 Task: Change the visibility to the workspace.
Action: Mouse moved to (272, 62)
Screenshot: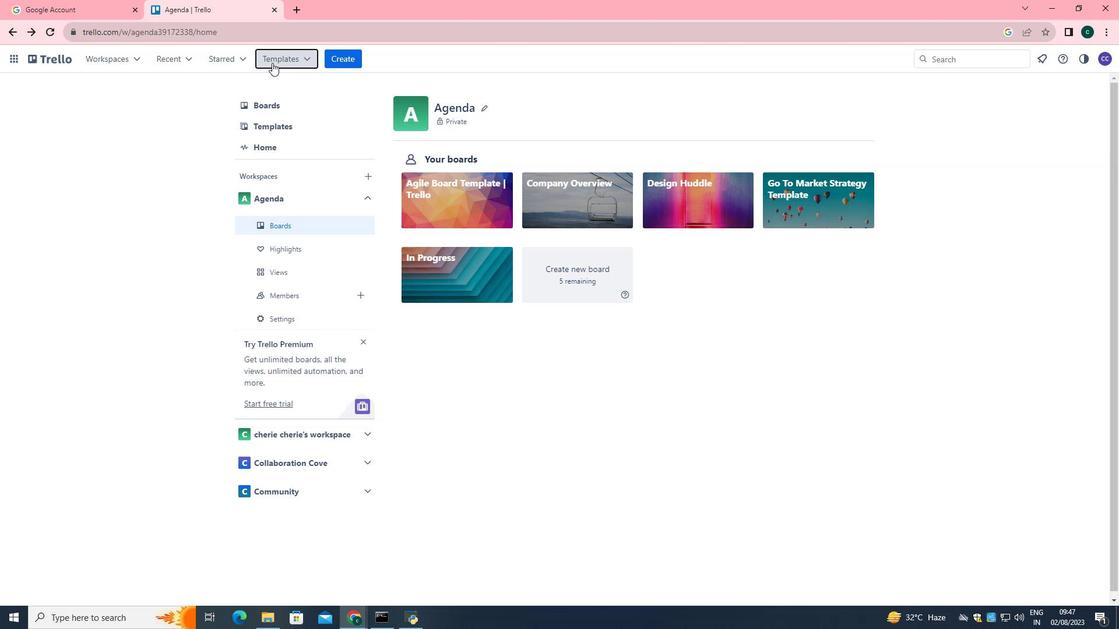 
Action: Mouse pressed left at (272, 62)
Screenshot: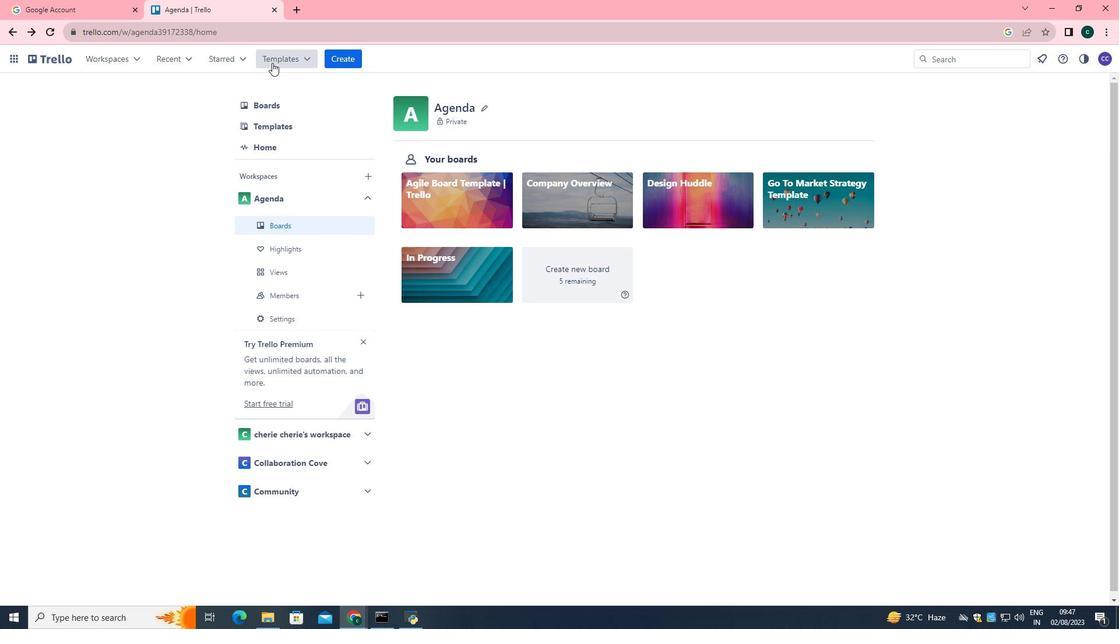 
Action: Mouse moved to (317, 233)
Screenshot: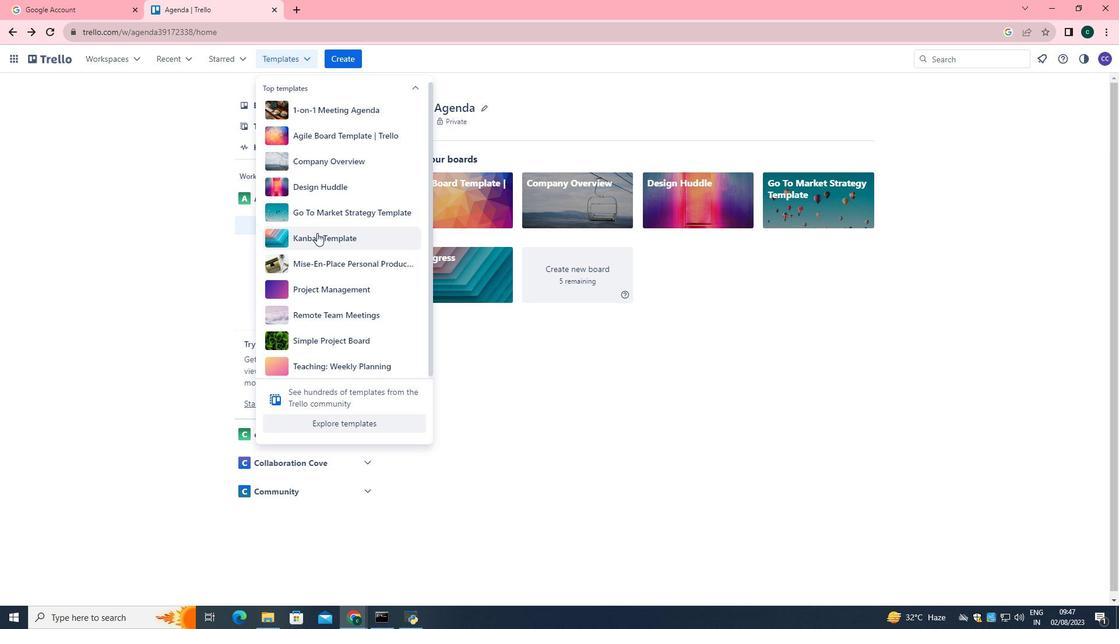 
Action: Mouse pressed left at (317, 233)
Screenshot: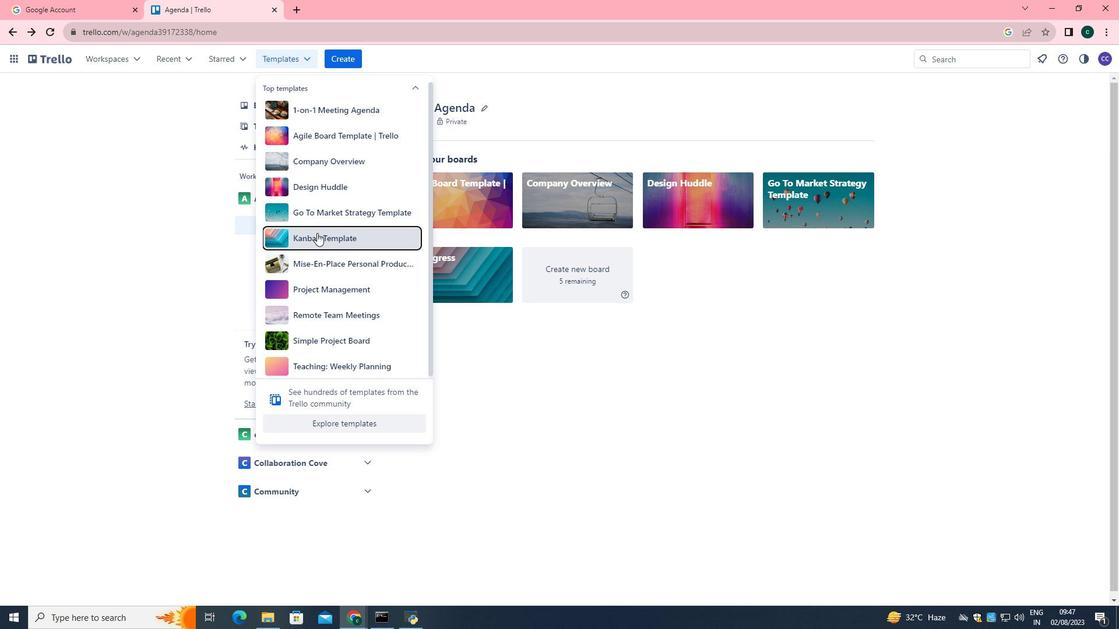 
Action: Mouse moved to (312, 283)
Screenshot: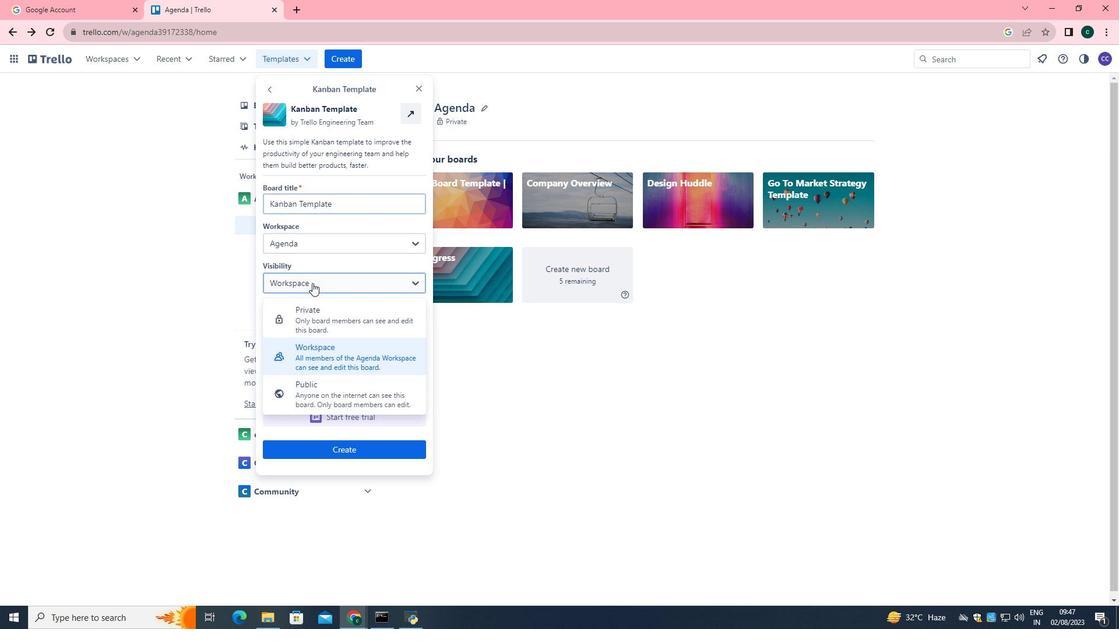 
Action: Mouse pressed left at (312, 283)
Screenshot: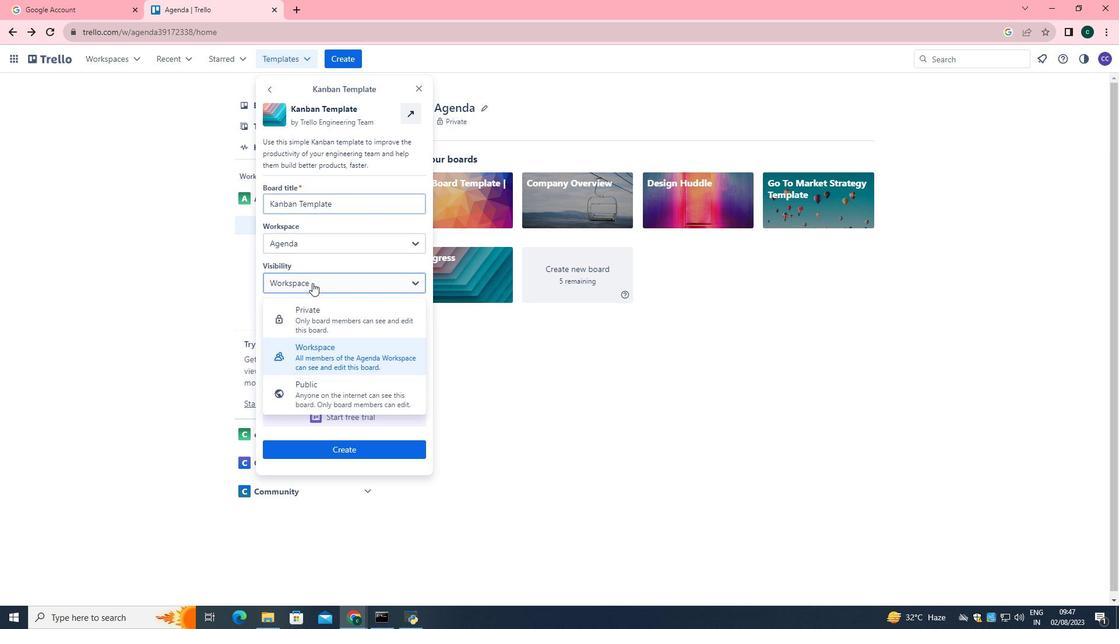 
Action: Mouse moved to (331, 363)
Screenshot: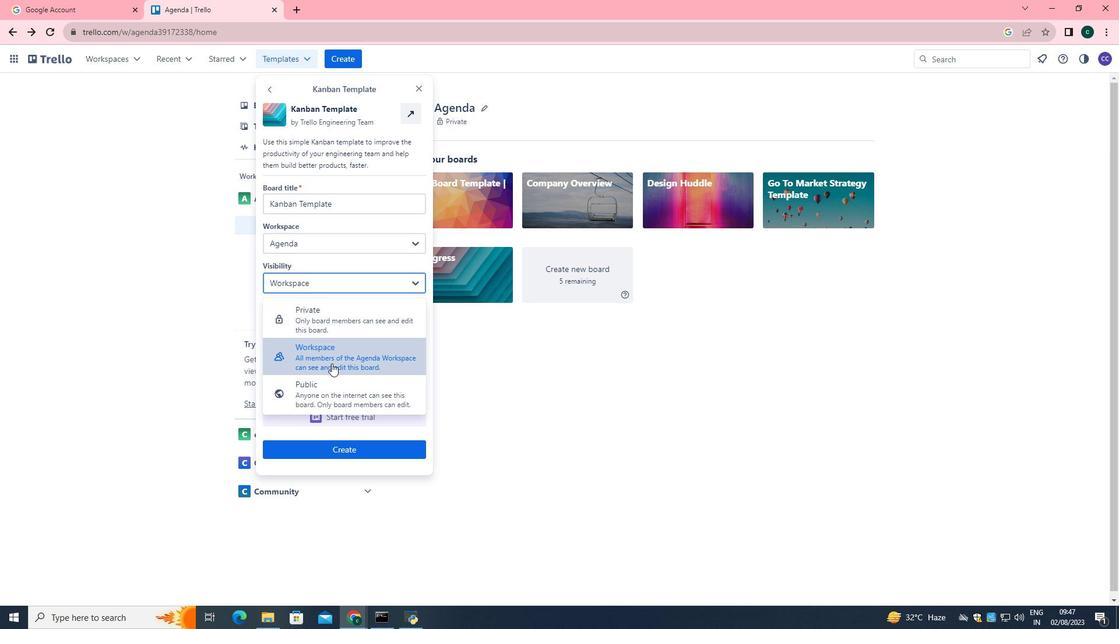 
Action: Mouse pressed left at (331, 363)
Screenshot: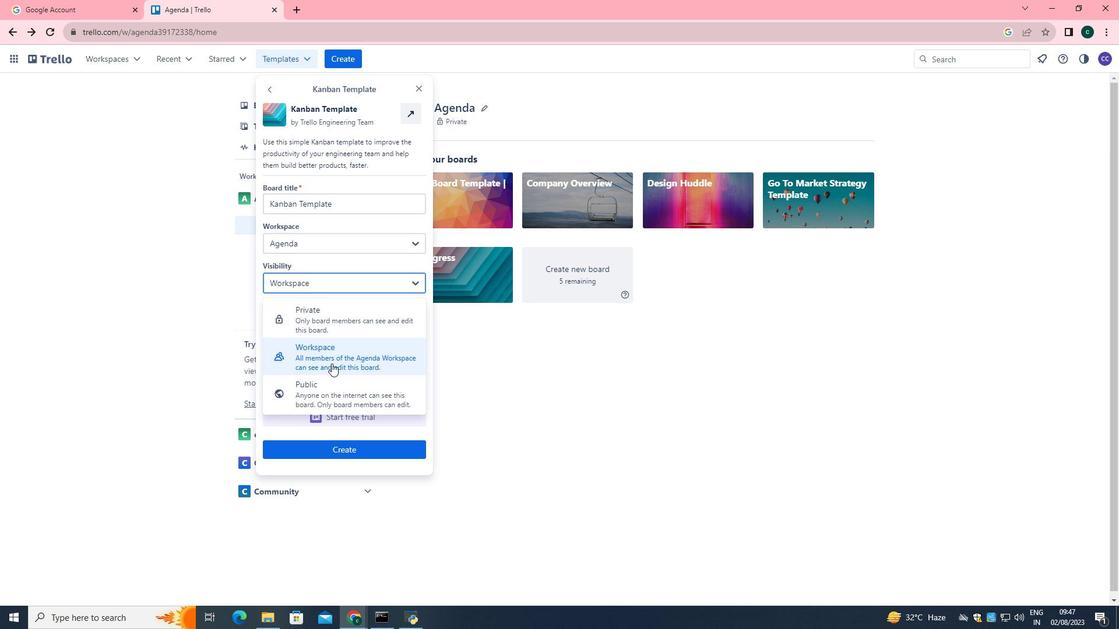 
Action: Mouse moved to (331, 361)
Screenshot: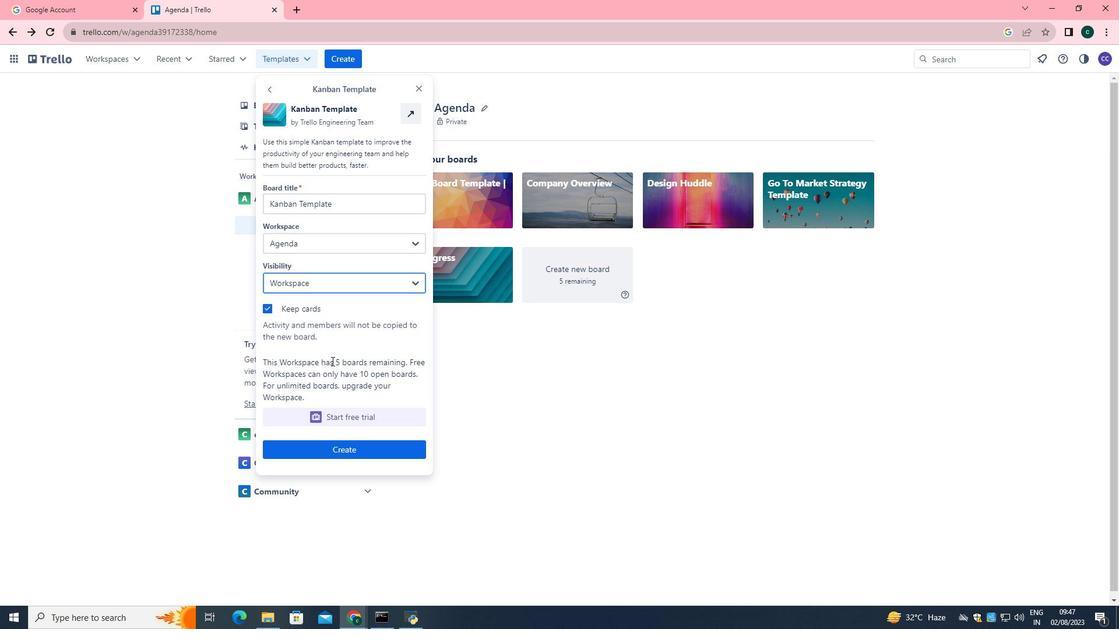 
